 Task: Add in the project Wizardry a sprint 'Starship'.
Action: Mouse moved to (1092, 526)
Screenshot: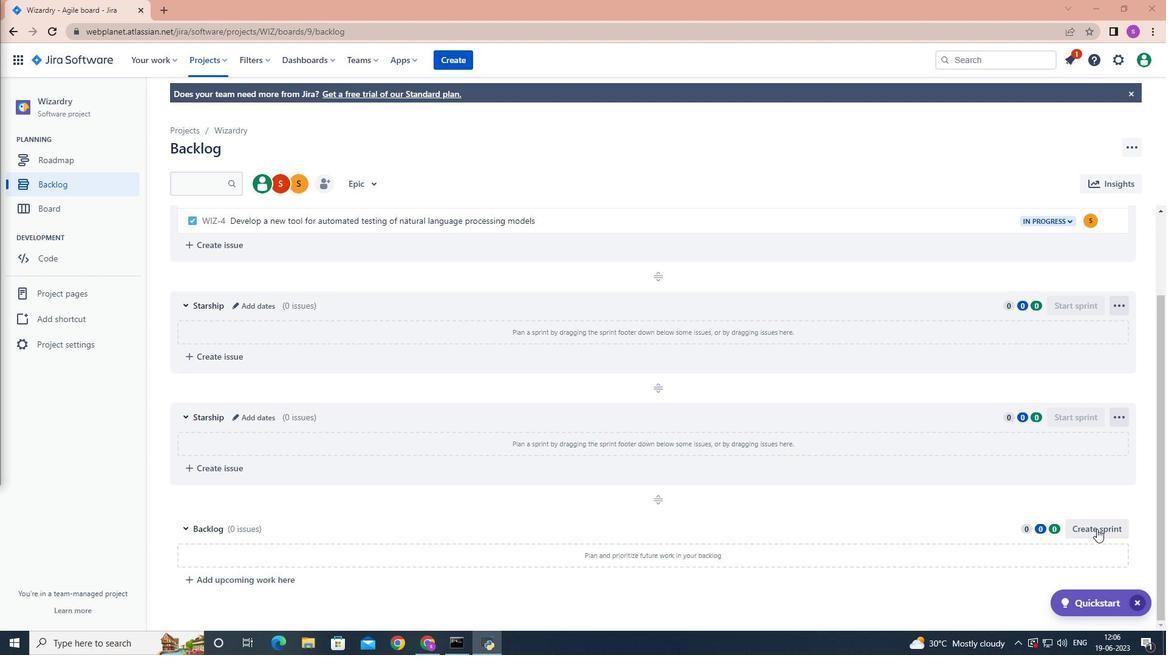 
Action: Mouse pressed left at (1092, 526)
Screenshot: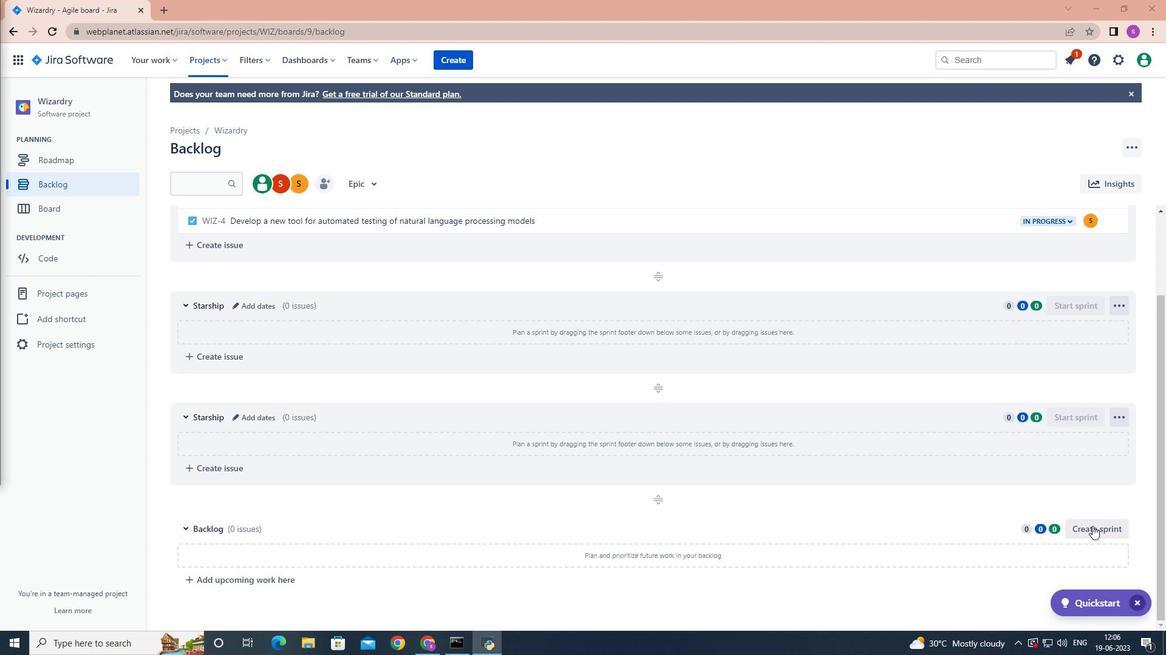 
Action: Mouse moved to (255, 530)
Screenshot: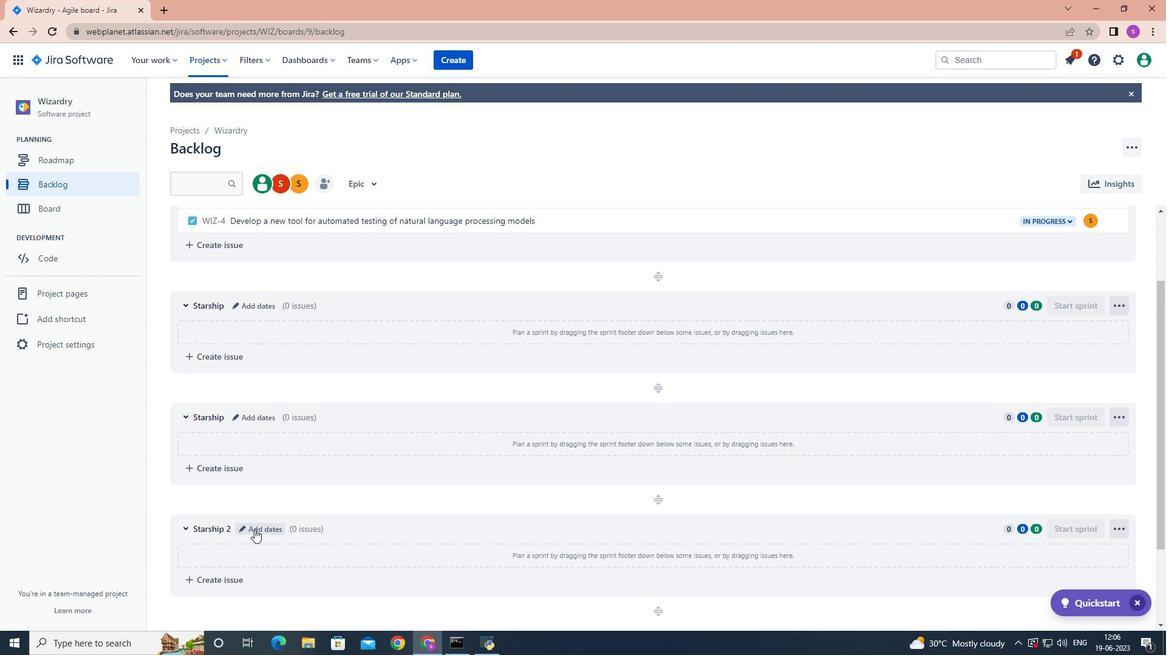 
Action: Mouse pressed left at (255, 530)
Screenshot: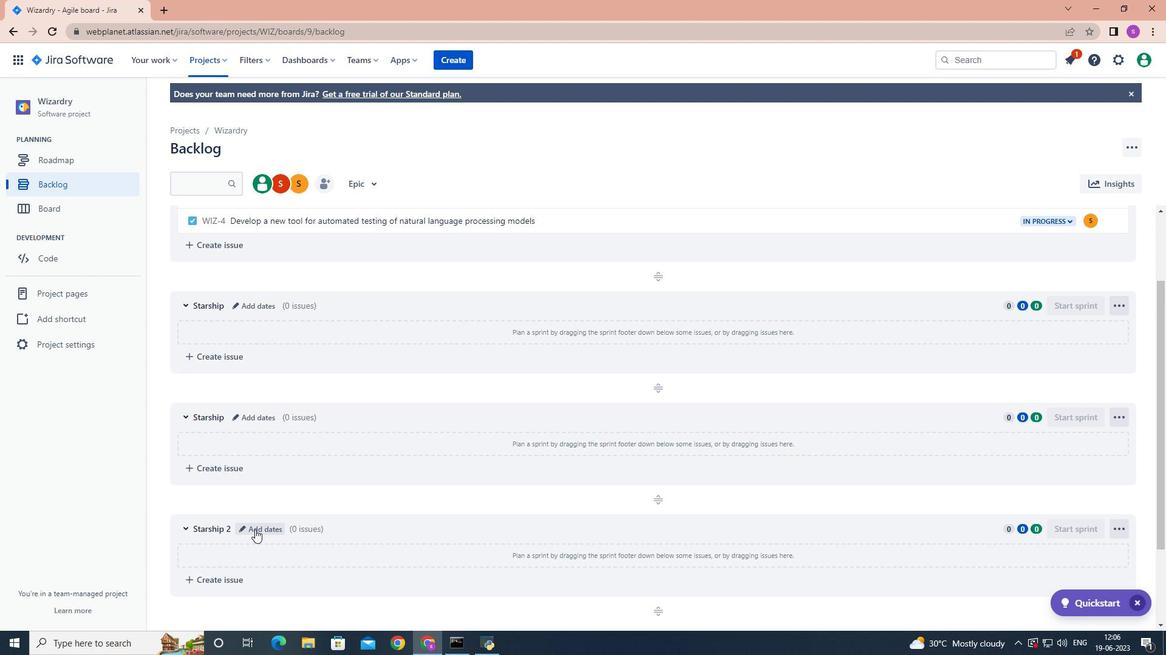 
Action: Mouse moved to (254, 525)
Screenshot: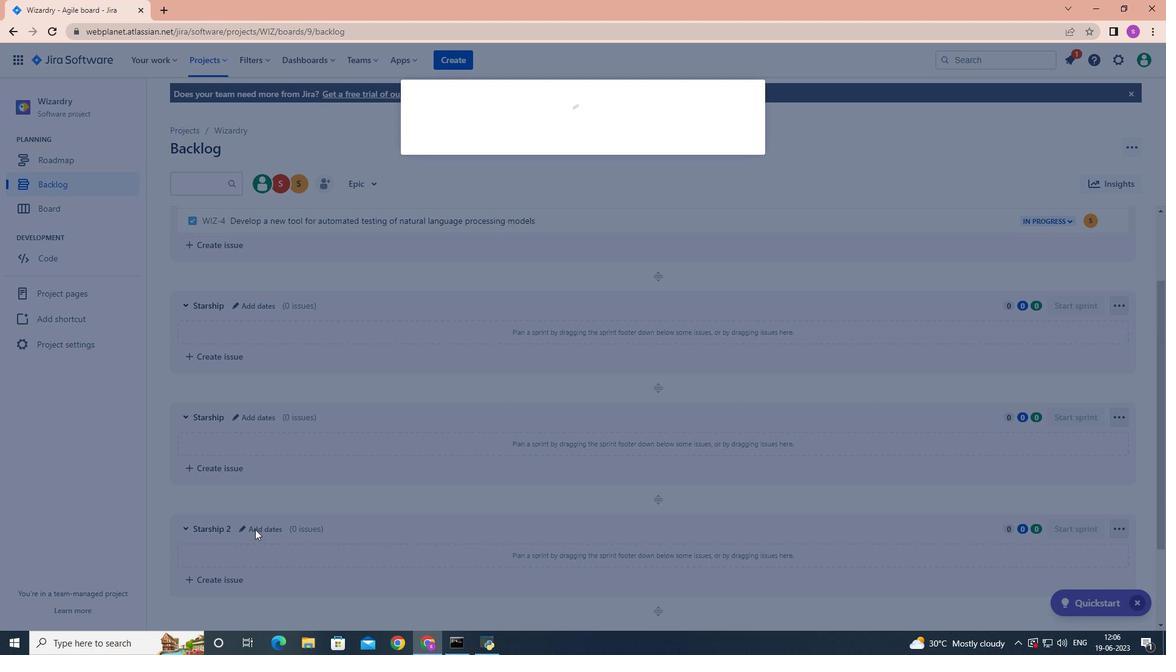 
Action: Key pressed <Key.backspace><Key.backspace><Key.backspace><Key.backspace><Key.backspace><Key.backspace><Key.backspace><Key.backspace><Key.backspace><Key.backspace><Key.backspace><Key.backspace><Key.backspace><Key.backspace><Key.backspace><Key.backspace><Key.backspace><Key.shift>Starship
Screenshot: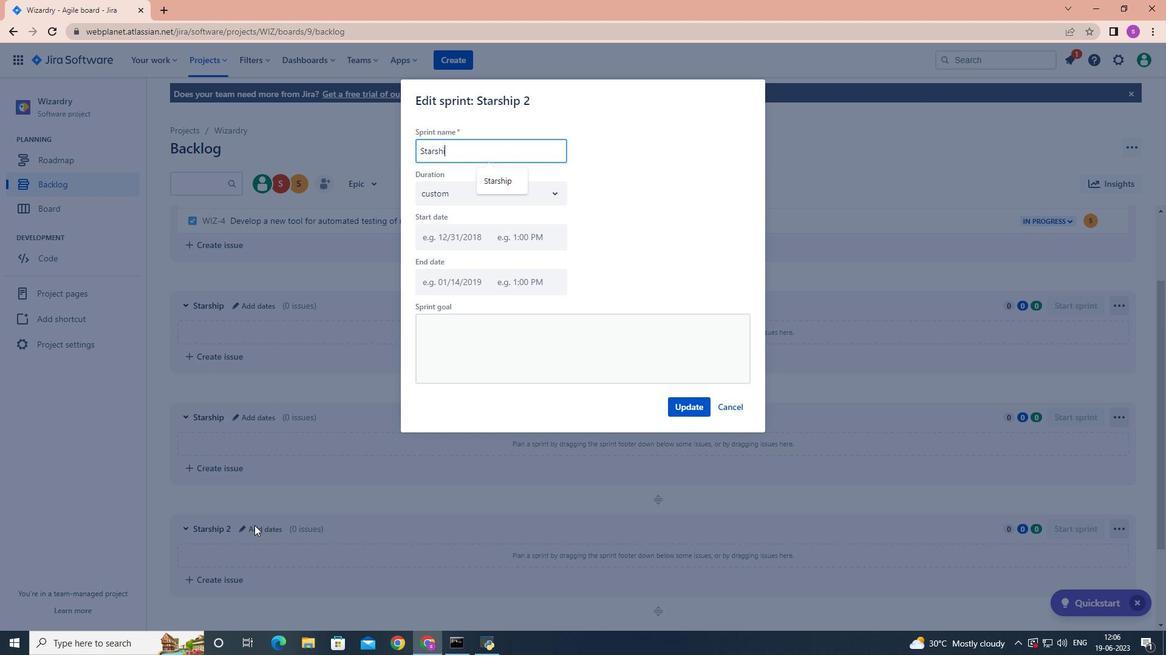 
Action: Mouse moved to (677, 409)
Screenshot: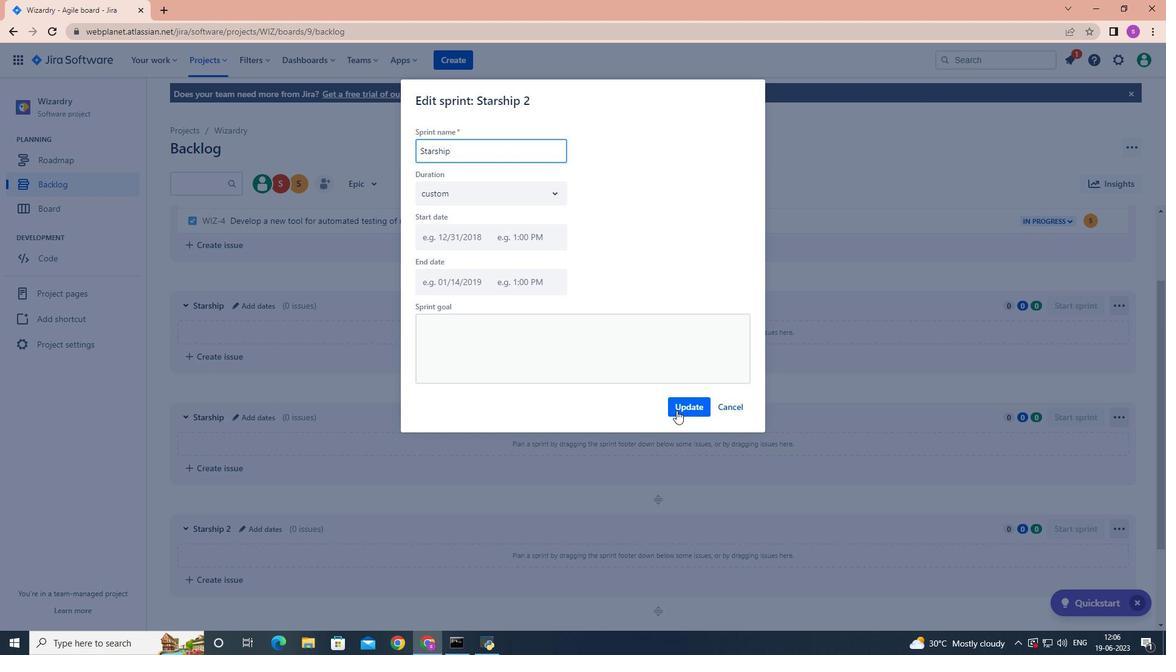 
Action: Mouse pressed left at (677, 409)
Screenshot: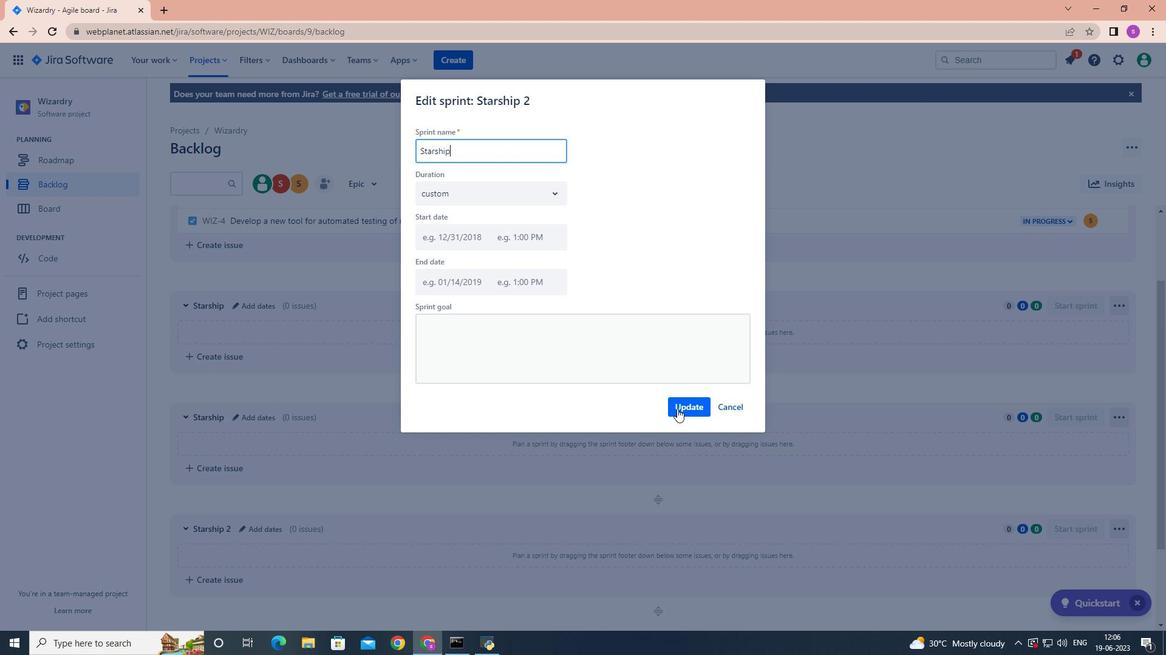 
Action: Mouse moved to (678, 409)
Screenshot: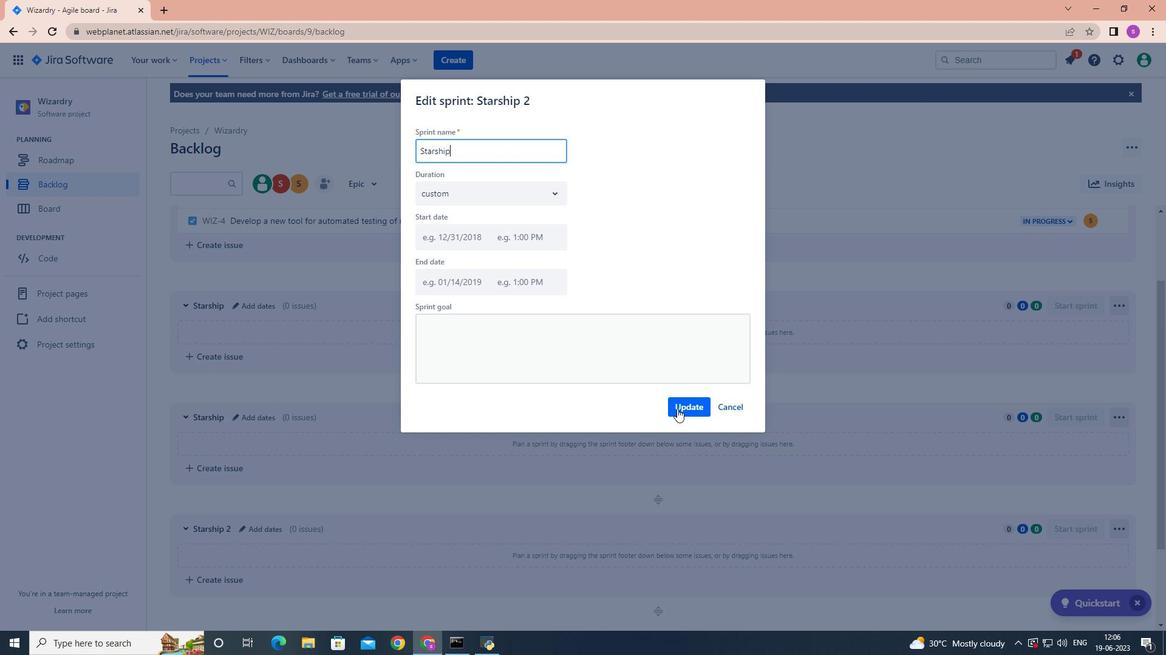 
